 Task: Create a 45-minute meeting to brainstorm product development priorities.
Action: Mouse pressed left at (68, 132)
Screenshot: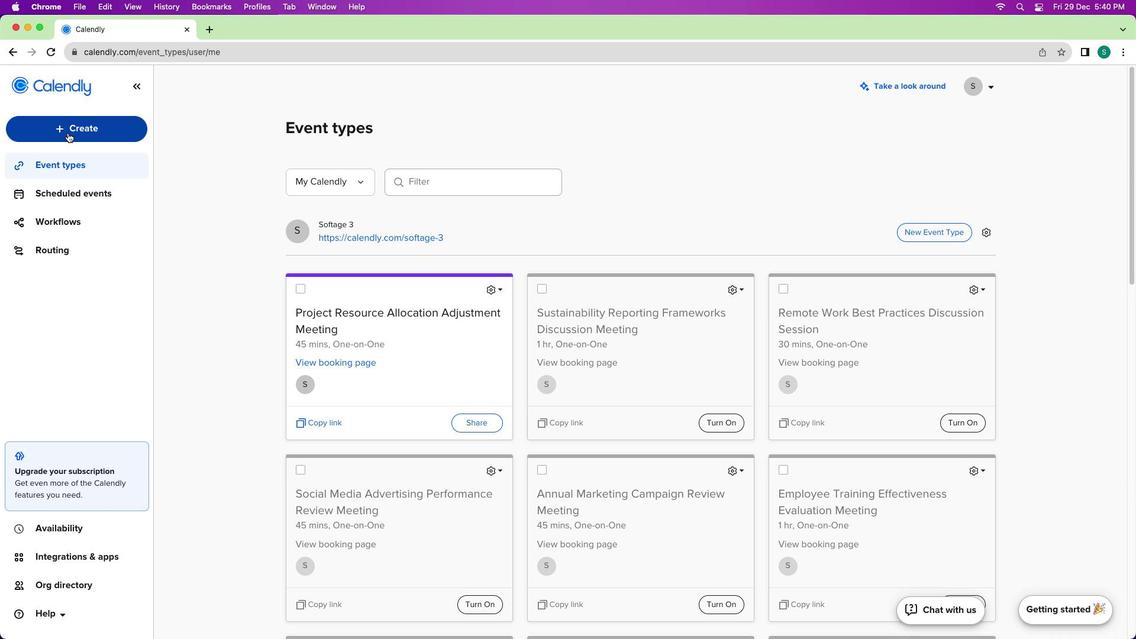 
Action: Mouse moved to (71, 160)
Screenshot: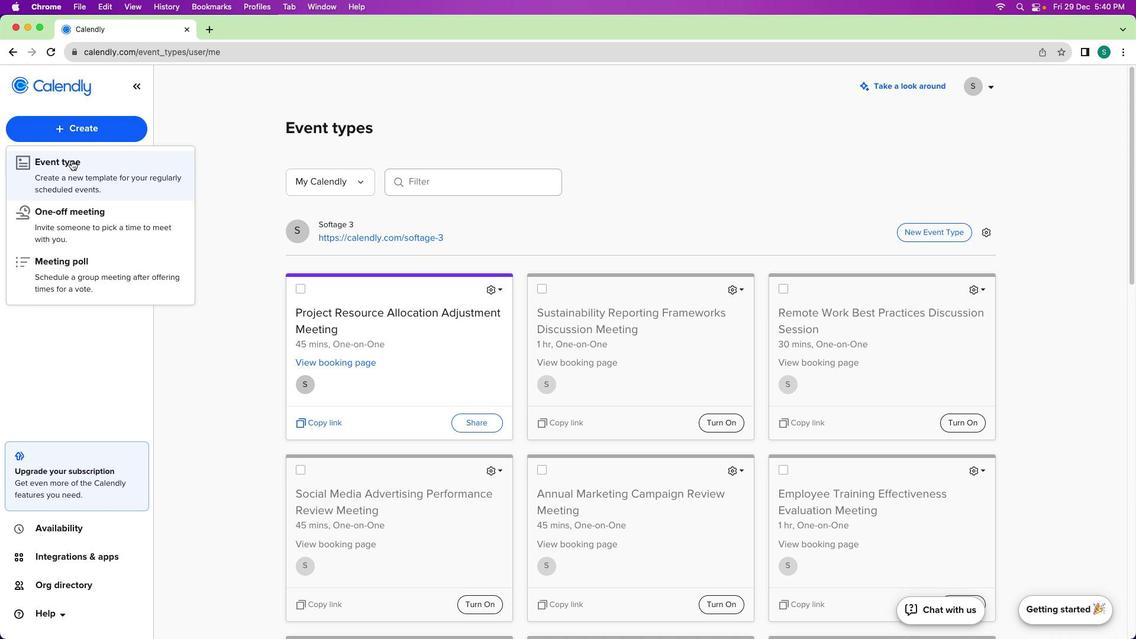 
Action: Mouse pressed left at (71, 160)
Screenshot: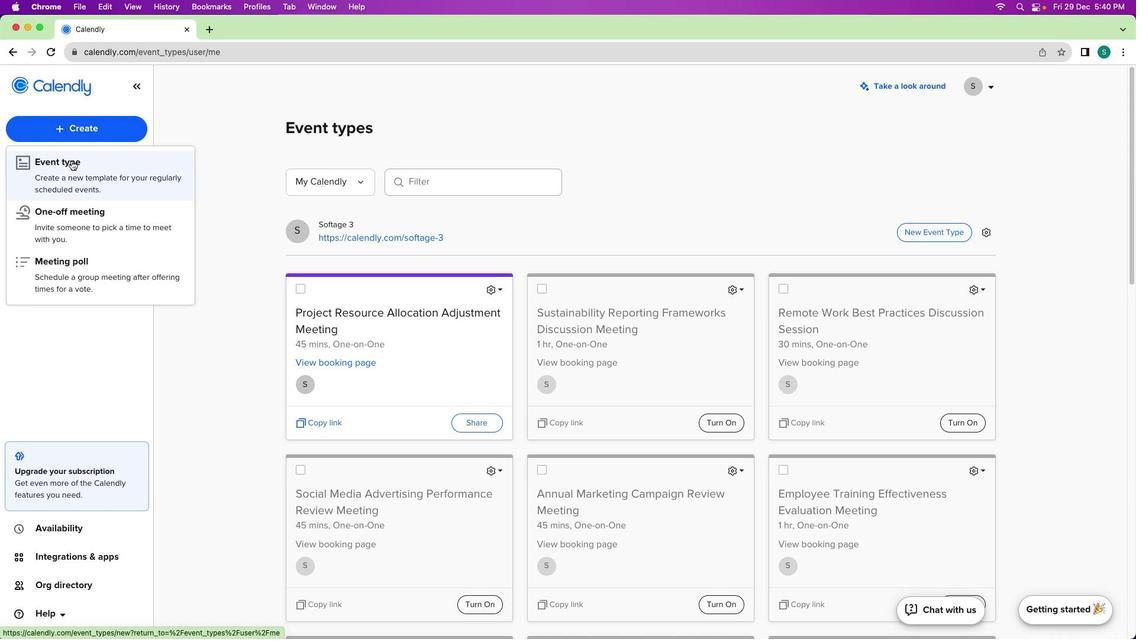 
Action: Mouse moved to (388, 226)
Screenshot: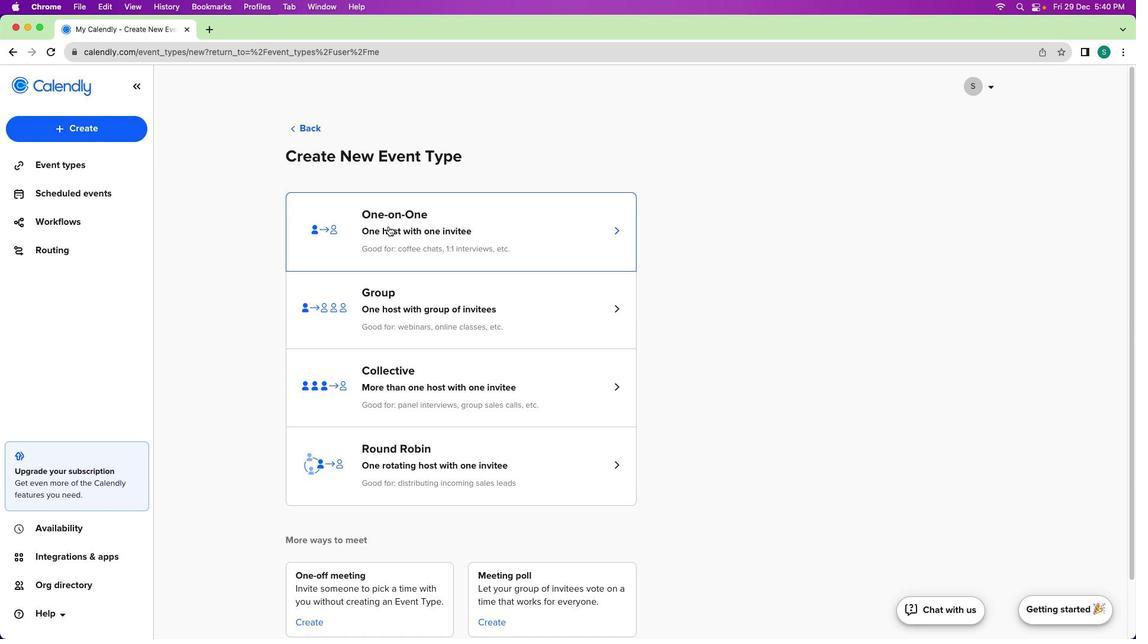 
Action: Mouse pressed left at (388, 226)
Screenshot: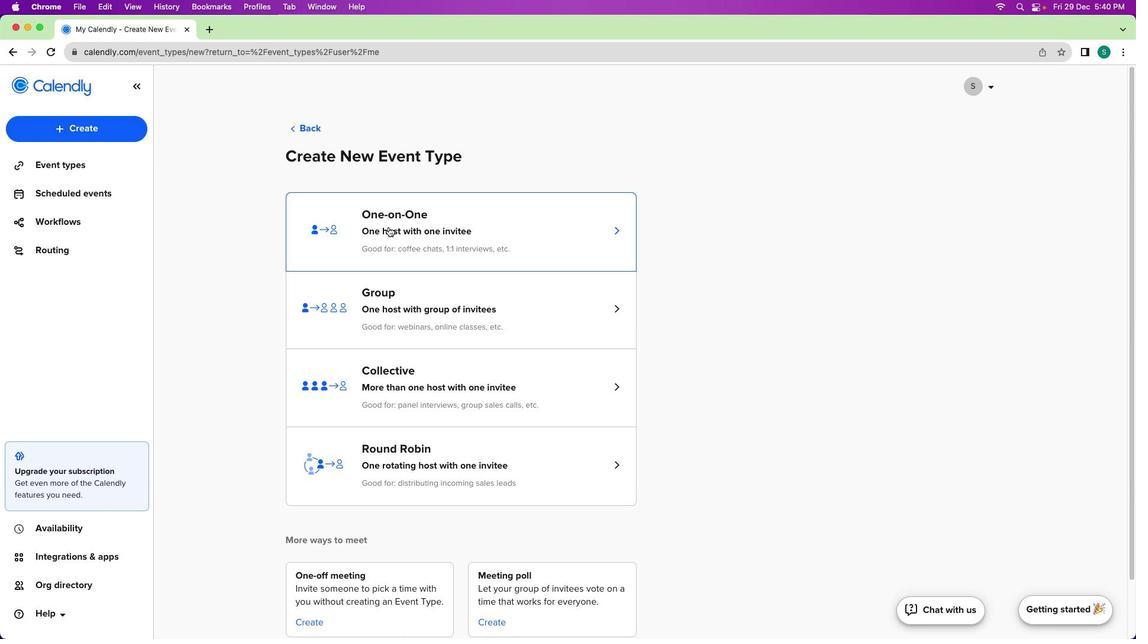 
Action: Mouse moved to (168, 187)
Screenshot: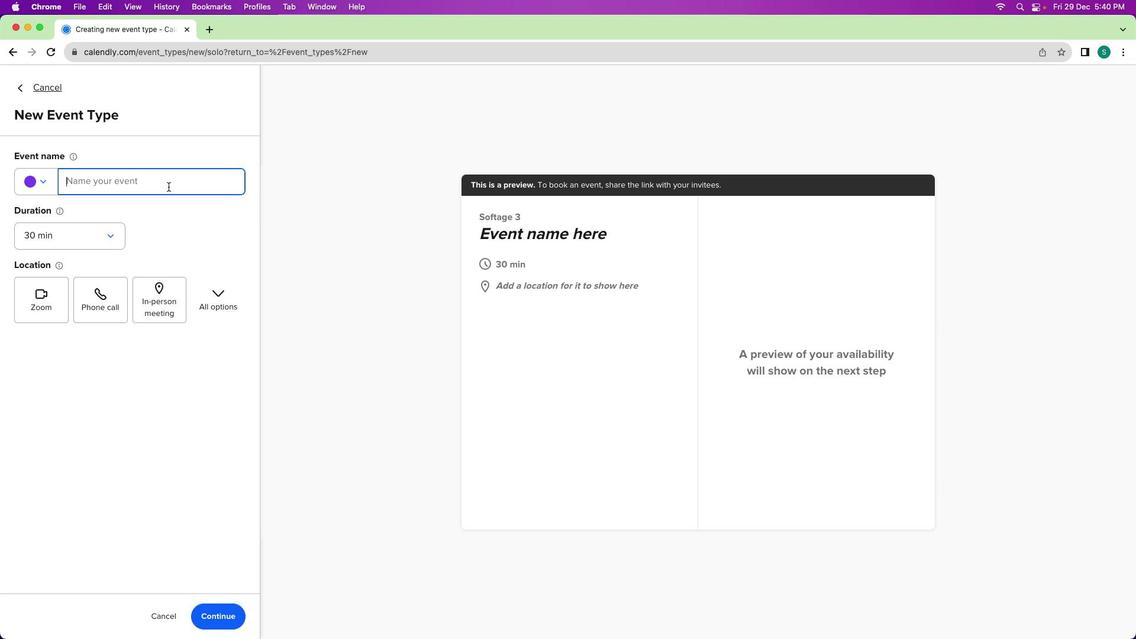 
Action: Mouse pressed left at (168, 187)
Screenshot: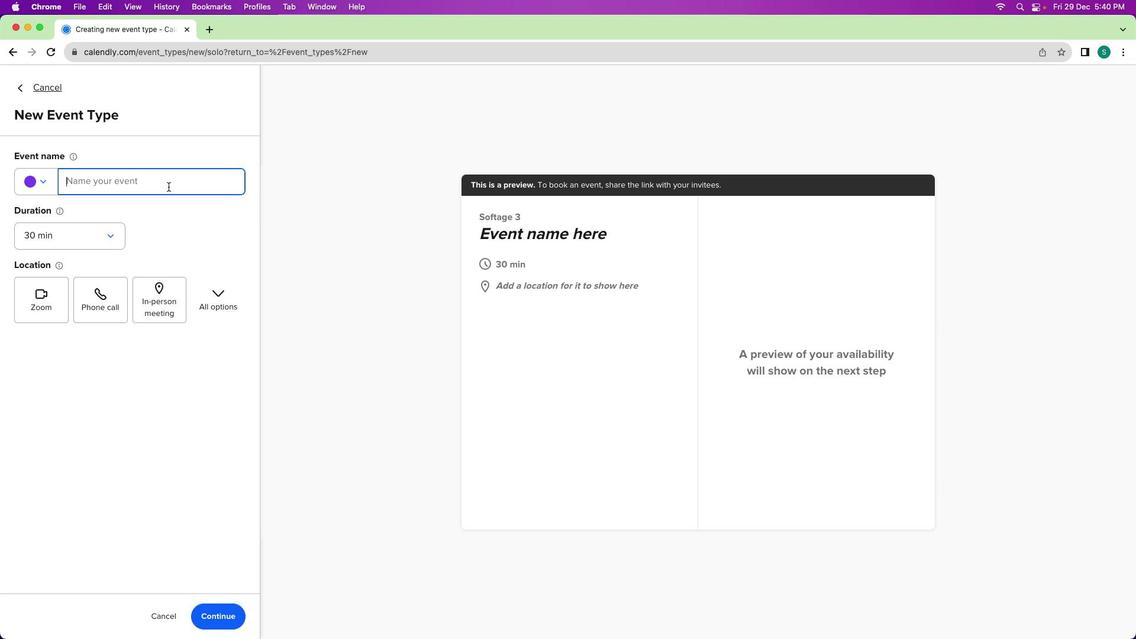 
Action: Mouse moved to (162, 185)
Screenshot: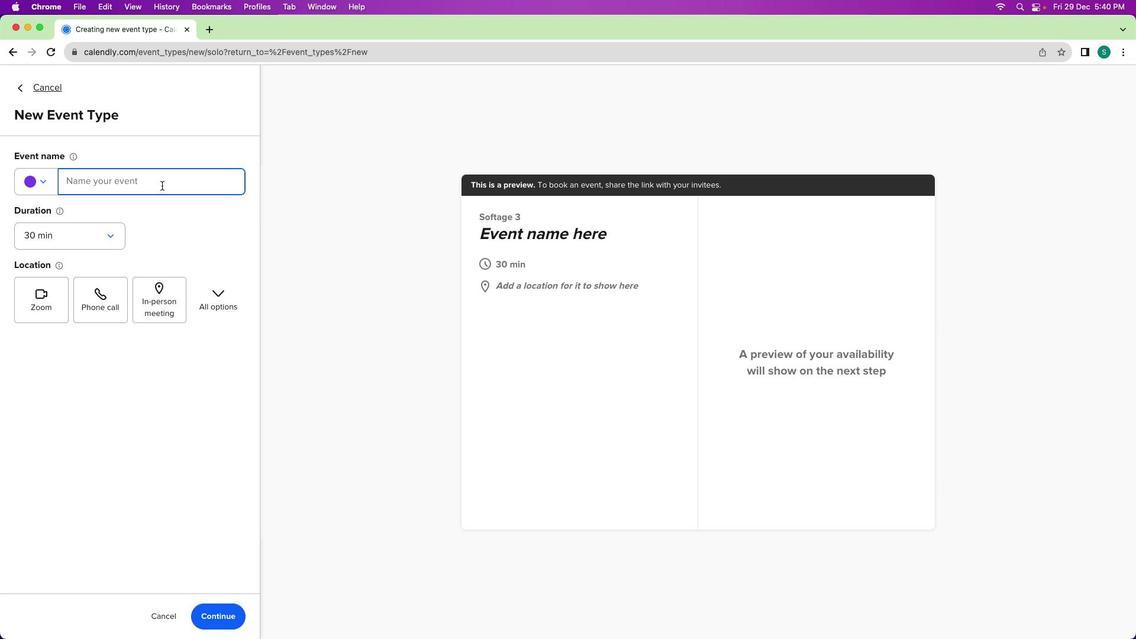 
Action: Key pressed Key.shift'P''r''o''d''u''c''t'Key.spaceKey.shift'D''e''v''e''l''o''p''m''e''n''t'Key.spaceKey.shift'P''r''i''o''r''i''t''i''e''s'Key.spaceKey.shift_r'B''r''a''i''n''s''t''o''r''m''i''n''g'Key.spaceKey.shift'M''e''e''t''i''n''g'
Screenshot: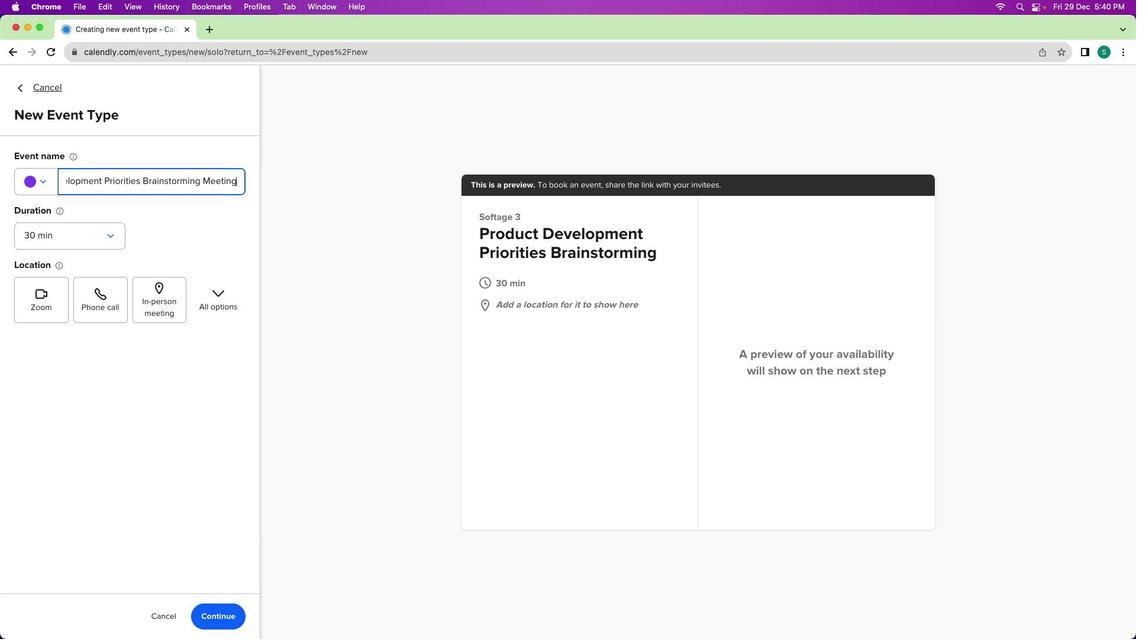 
Action: Mouse moved to (91, 243)
Screenshot: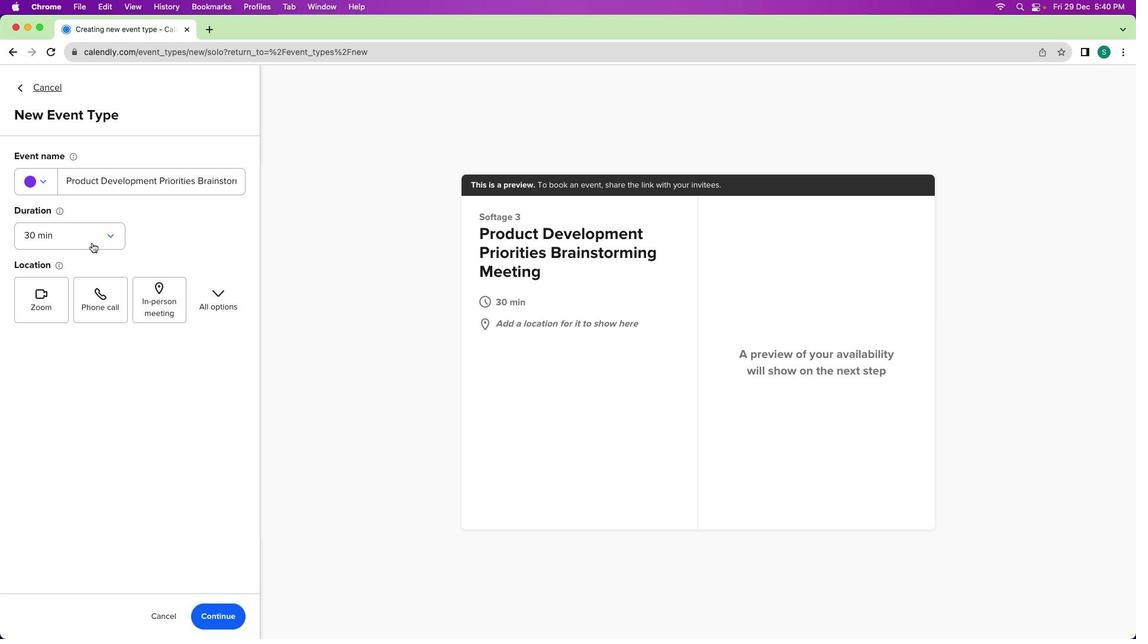 
Action: Mouse pressed left at (91, 243)
Screenshot: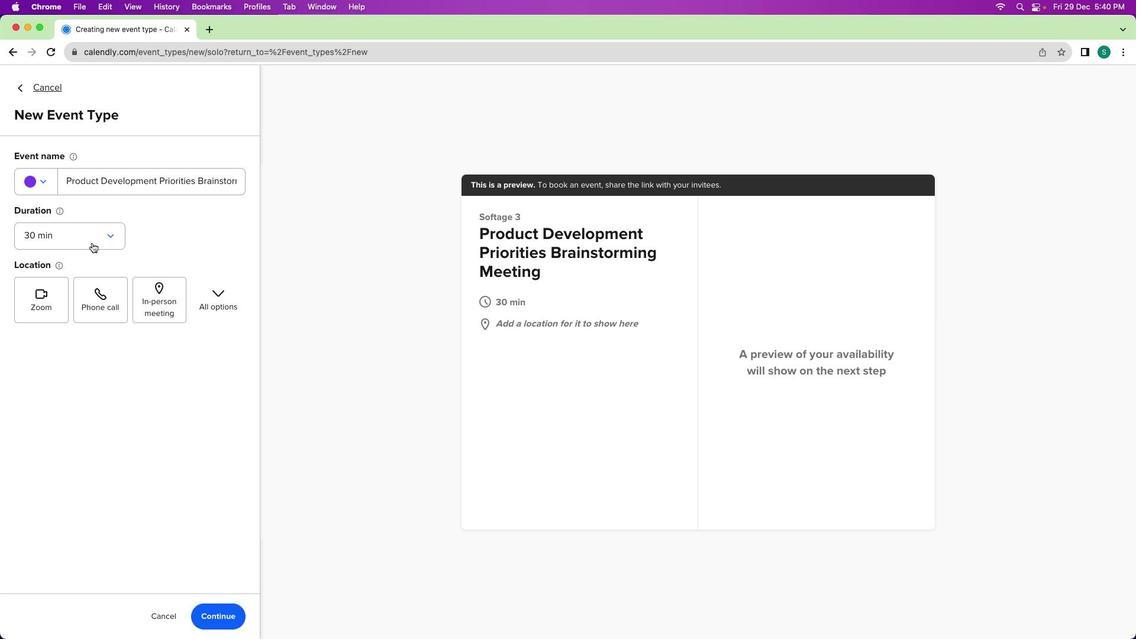 
Action: Mouse moved to (73, 314)
Screenshot: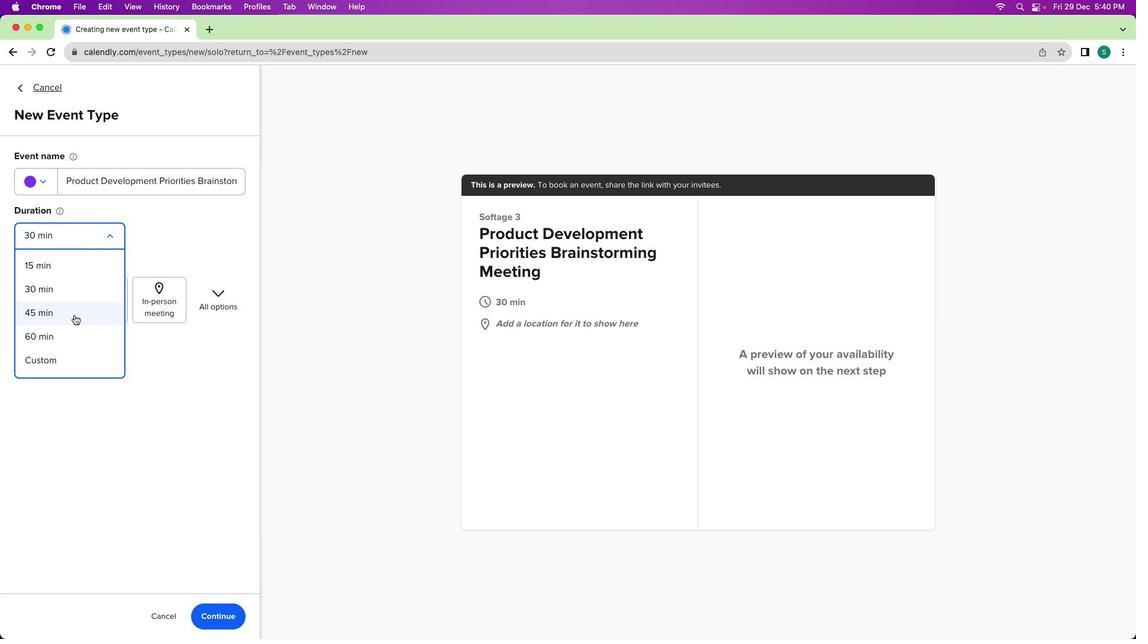 
Action: Mouse pressed left at (73, 314)
Screenshot: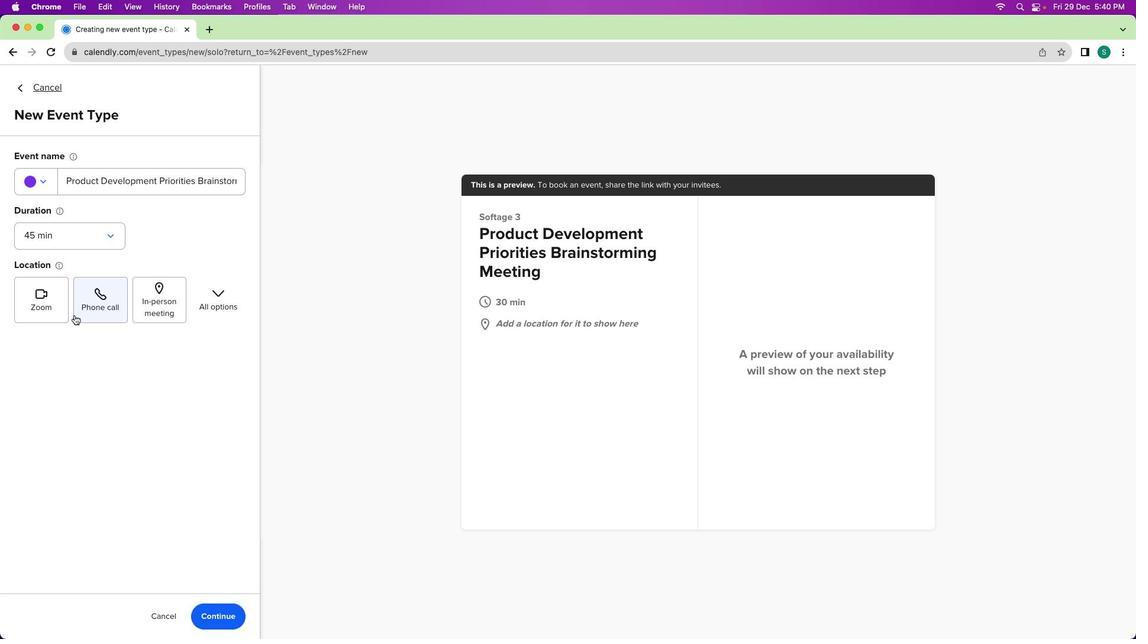 
Action: Mouse moved to (40, 181)
Screenshot: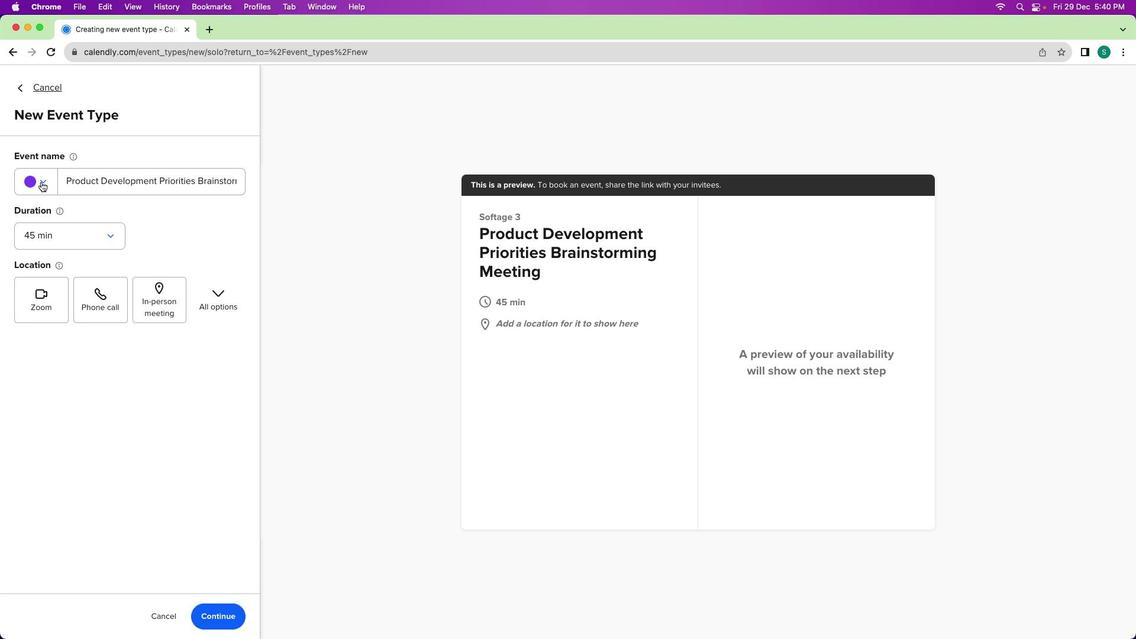 
Action: Mouse pressed left at (40, 181)
Screenshot: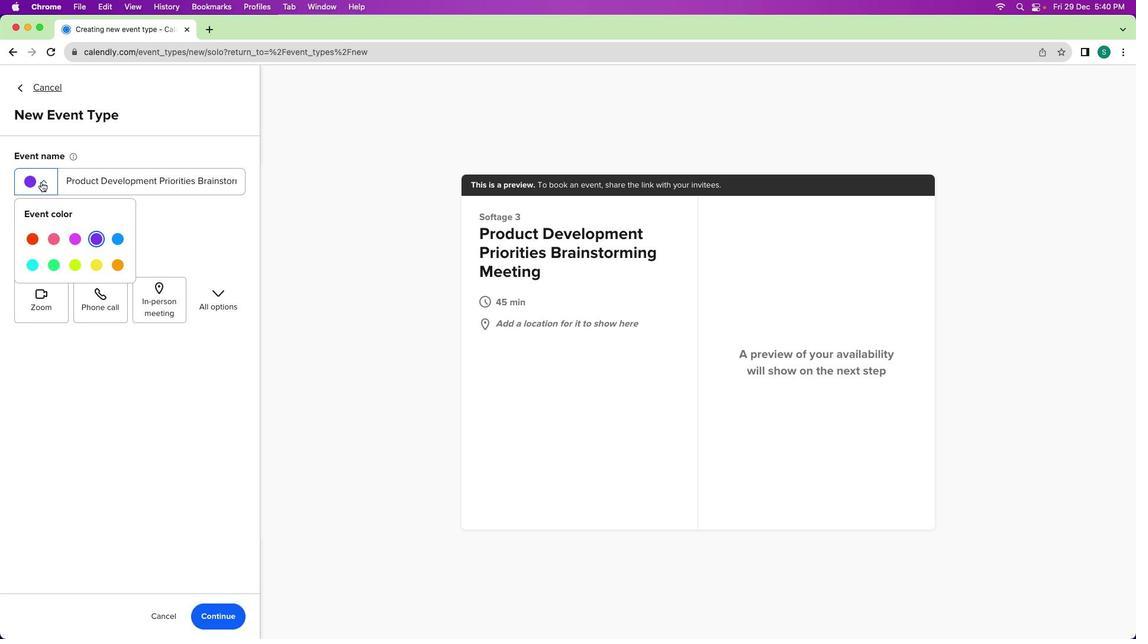
Action: Mouse moved to (100, 270)
Screenshot: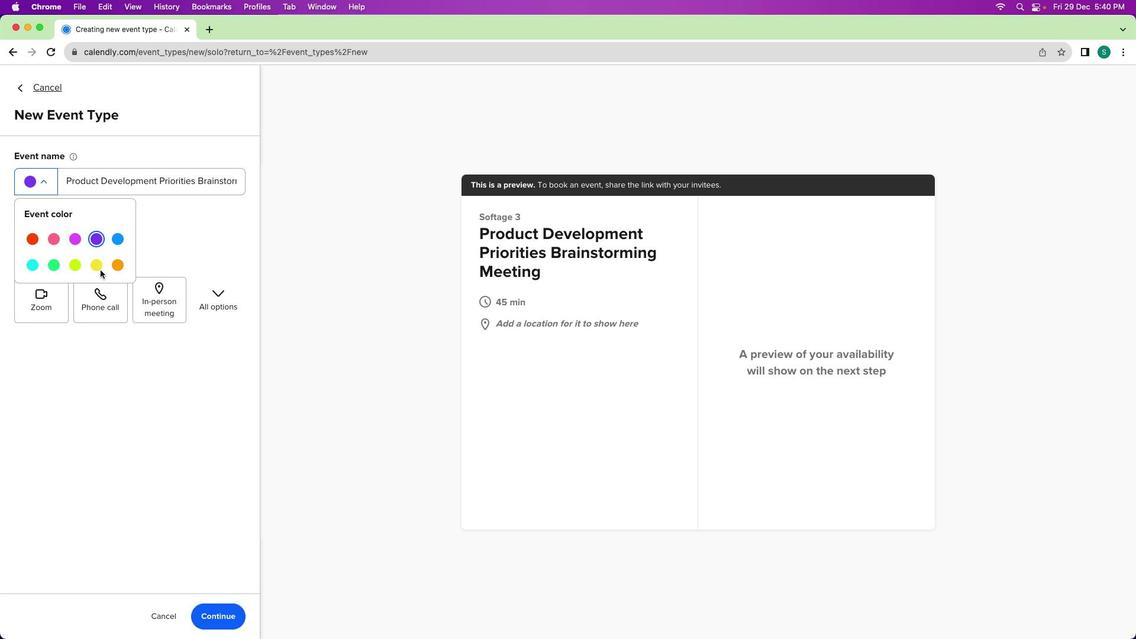
Action: Mouse pressed left at (100, 270)
Screenshot: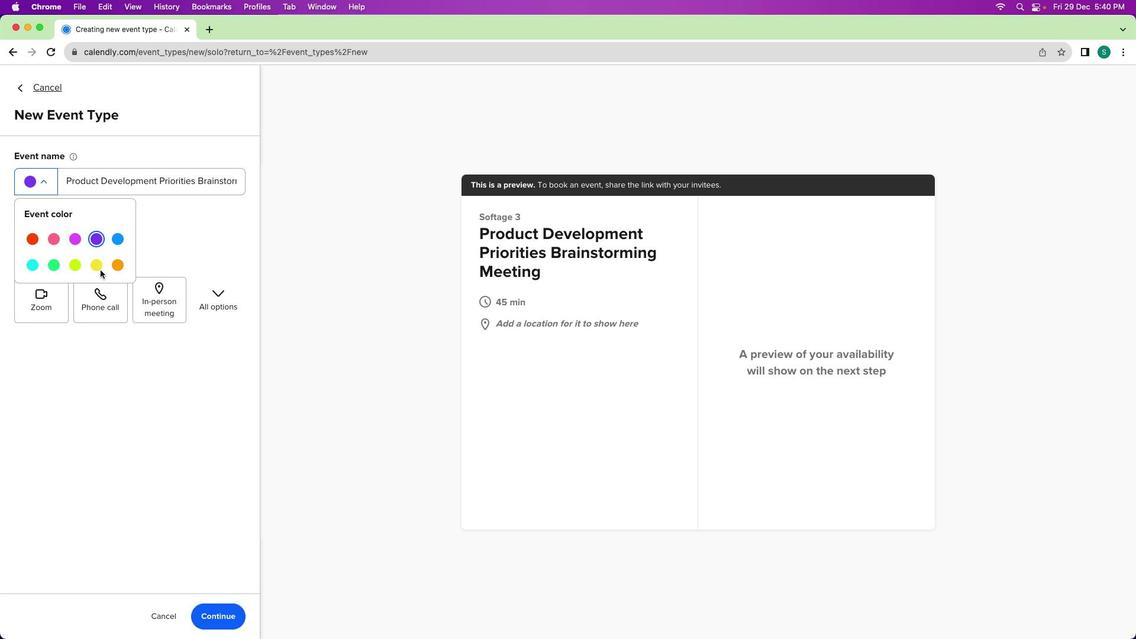 
Action: Mouse moved to (43, 184)
Screenshot: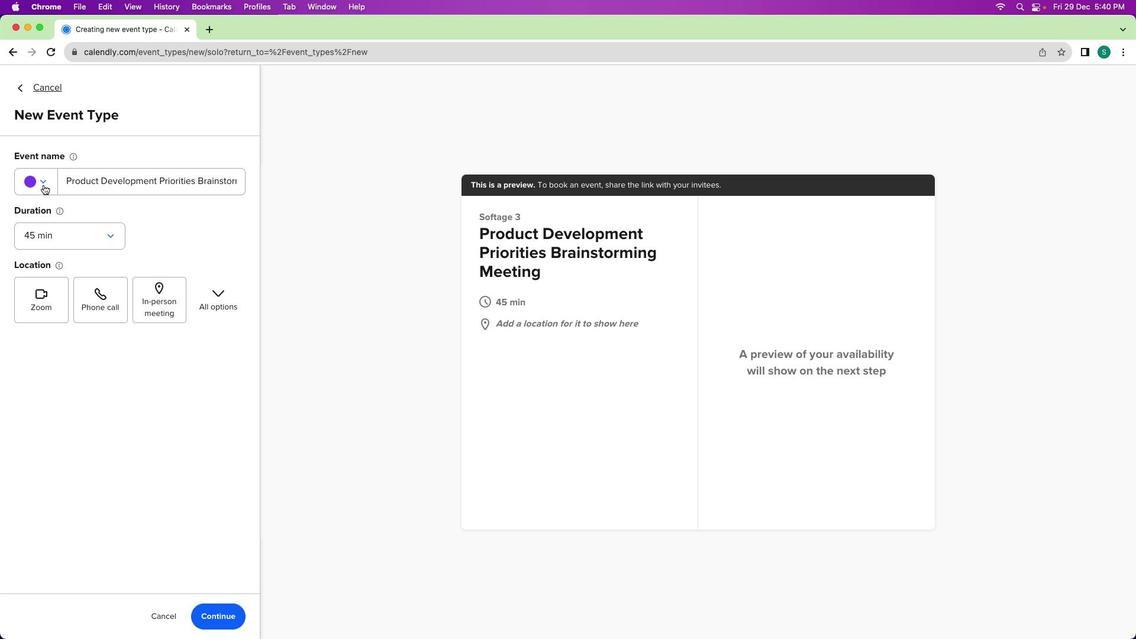 
Action: Mouse pressed left at (43, 184)
Screenshot: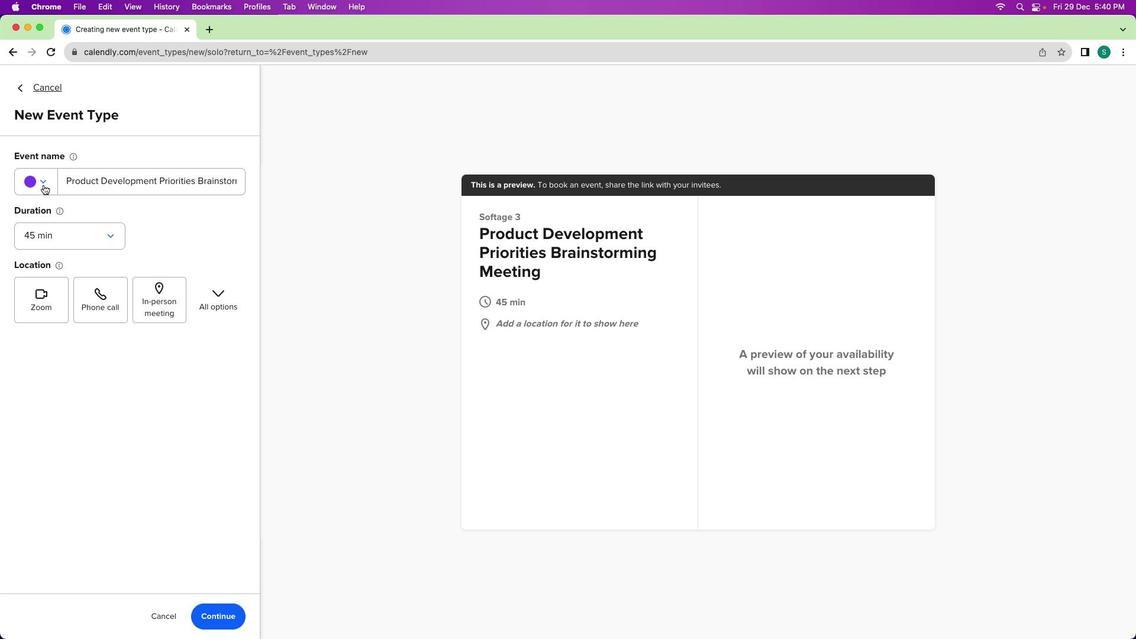 
Action: Mouse moved to (95, 268)
Screenshot: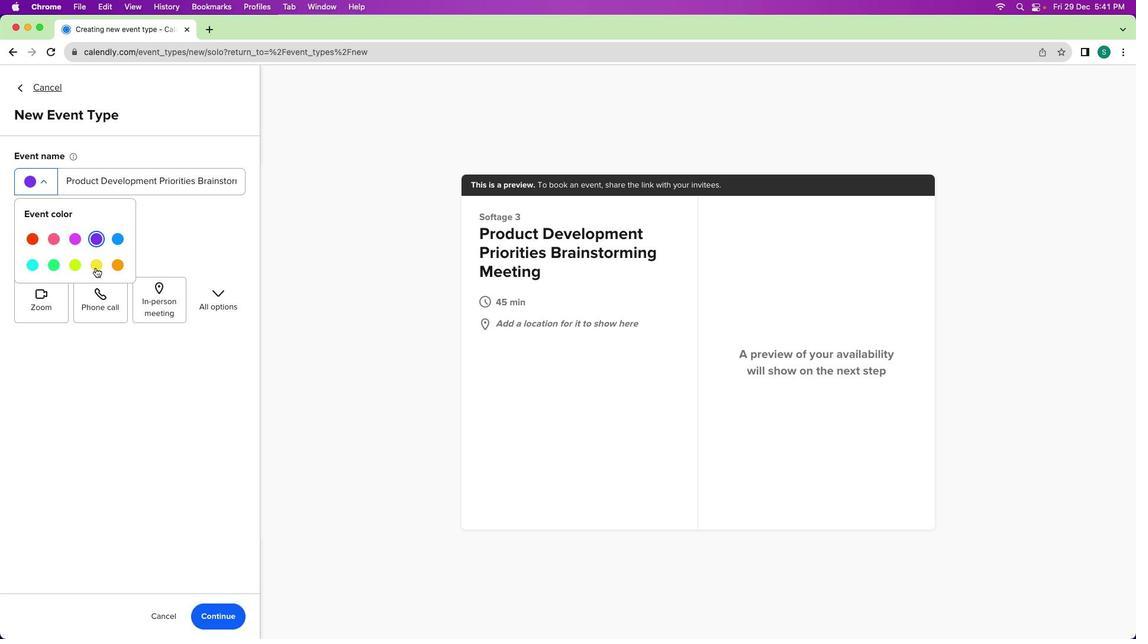 
Action: Mouse pressed left at (95, 268)
Screenshot: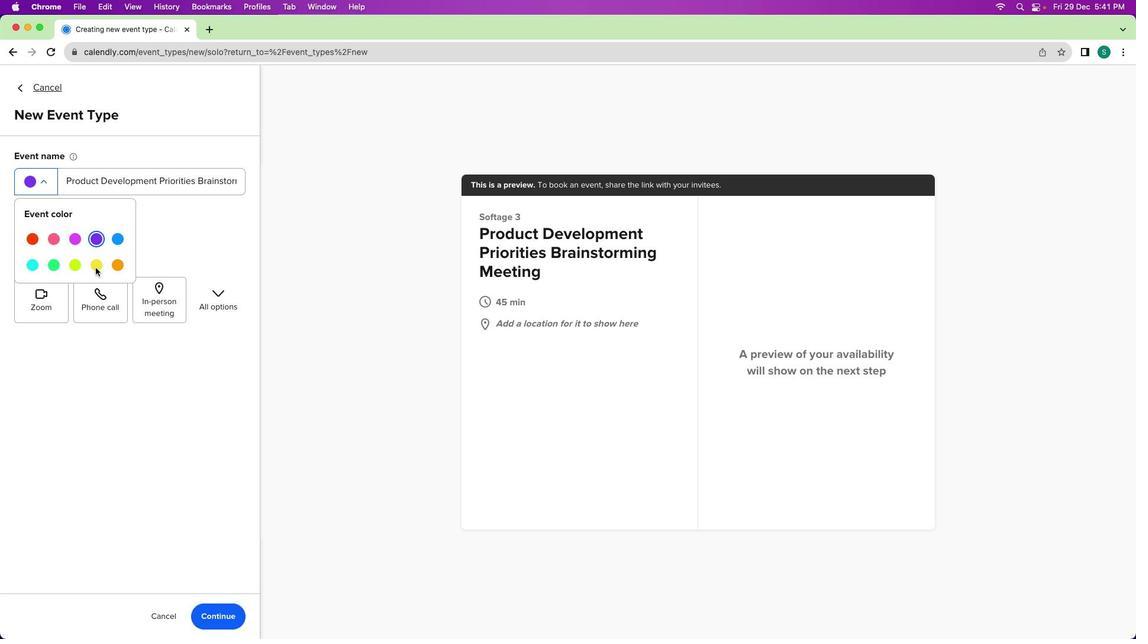 
Action: Mouse moved to (55, 289)
Screenshot: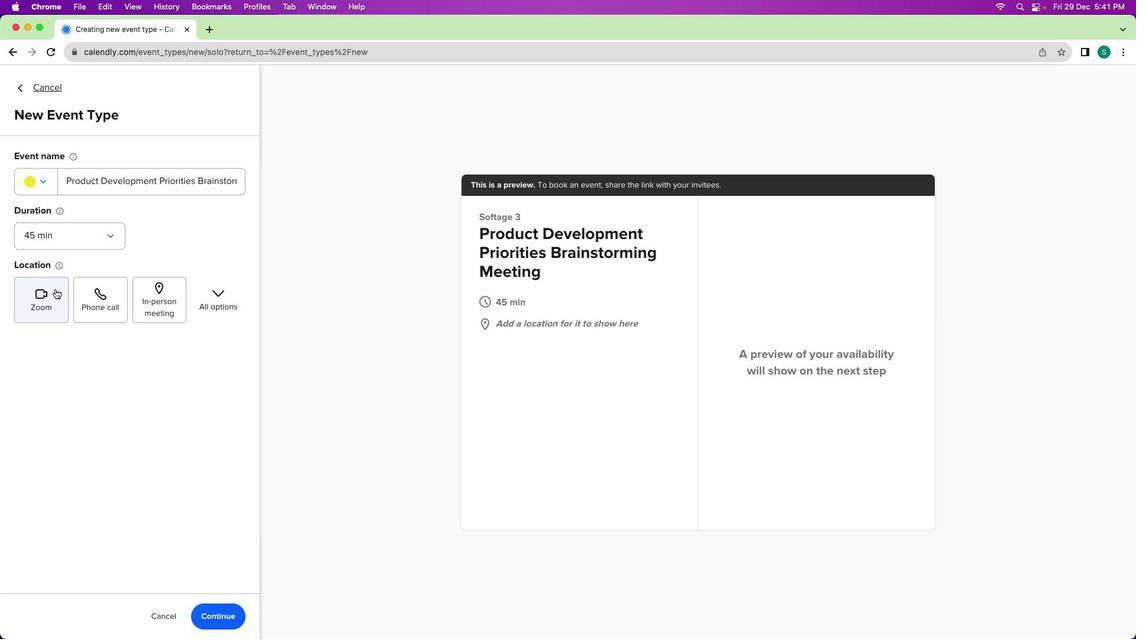 
Action: Mouse pressed left at (55, 289)
Screenshot: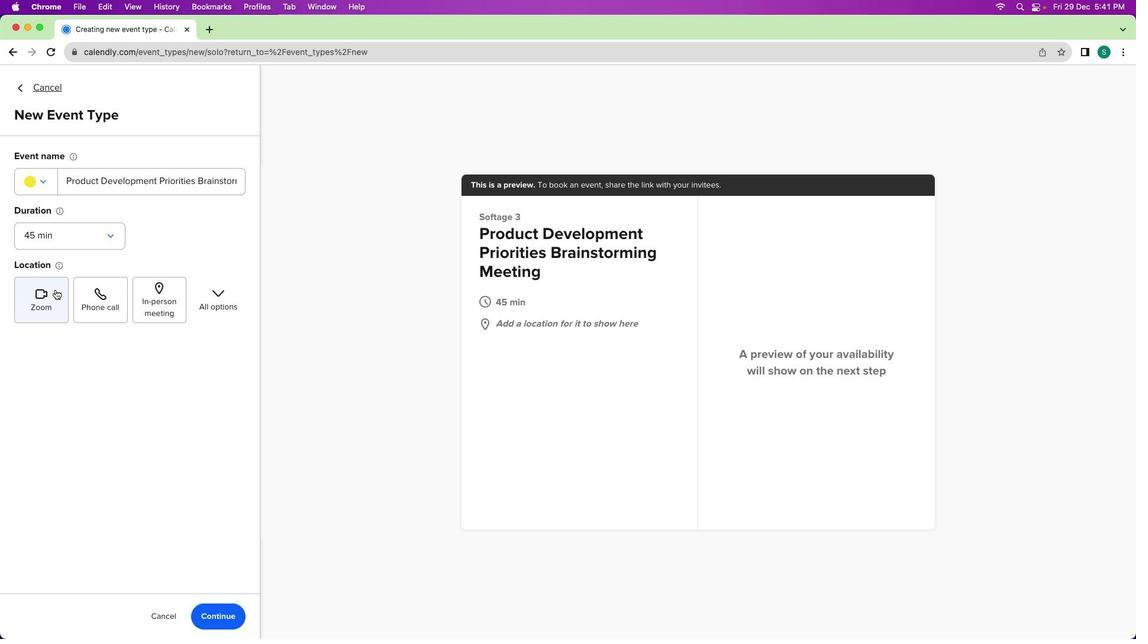 
Action: Mouse moved to (235, 610)
Screenshot: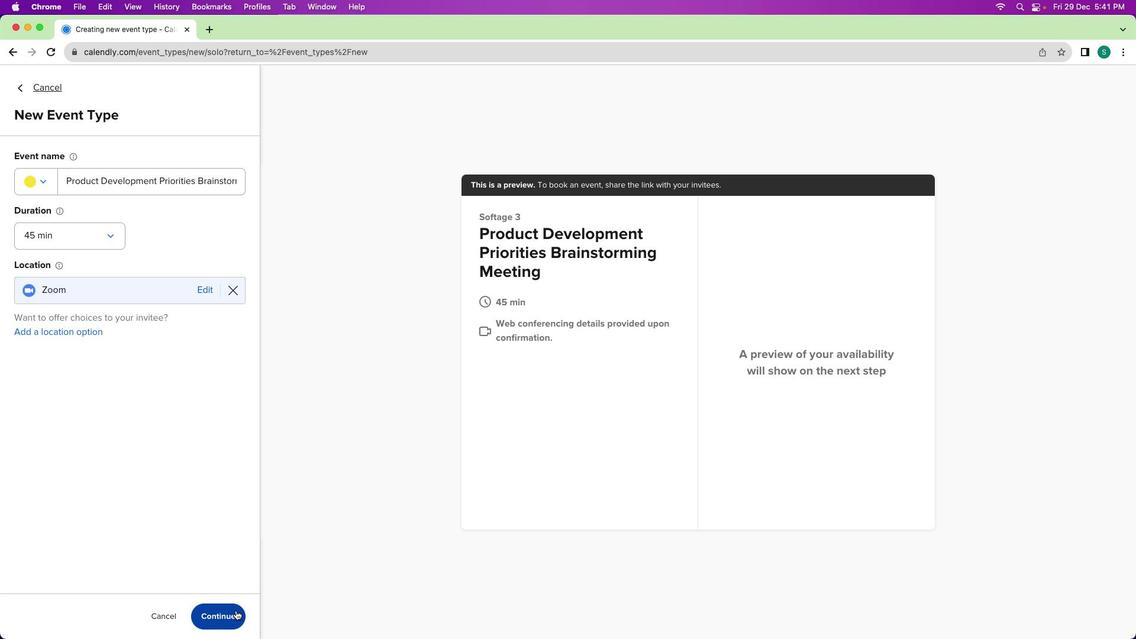 
Action: Mouse pressed left at (235, 610)
Screenshot: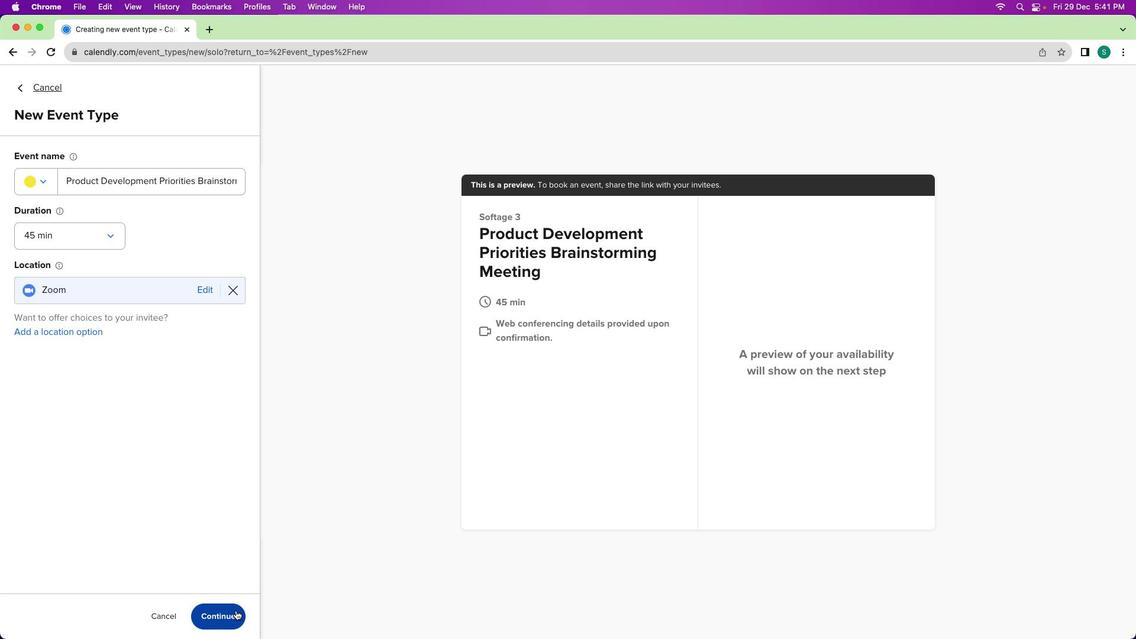 
Action: Mouse moved to (234, 208)
Screenshot: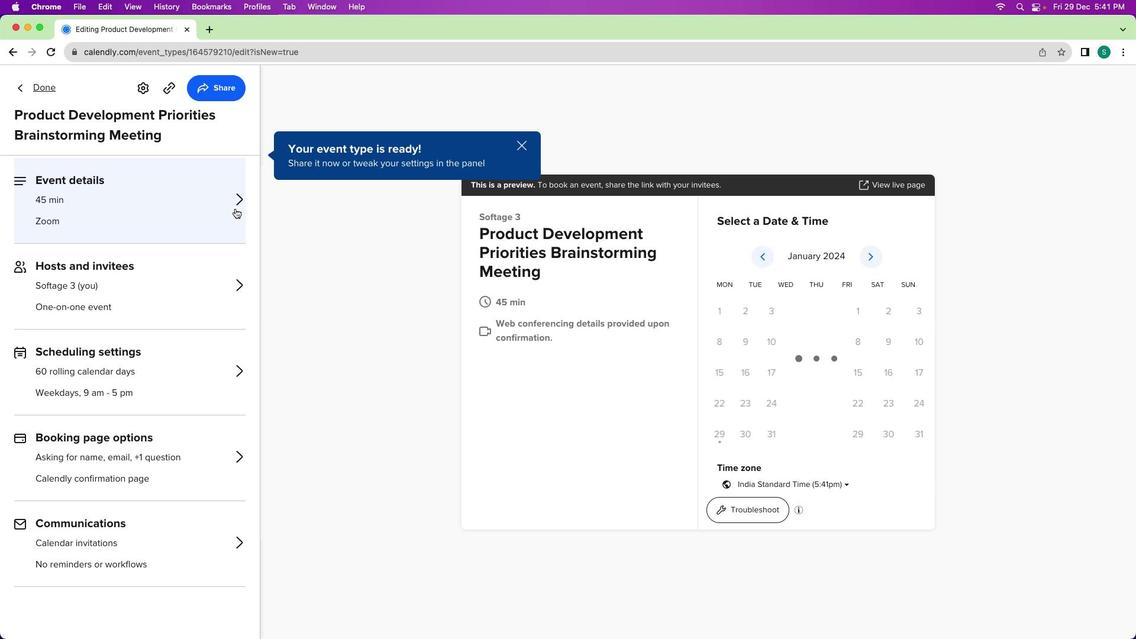 
Action: Mouse pressed left at (234, 208)
Screenshot: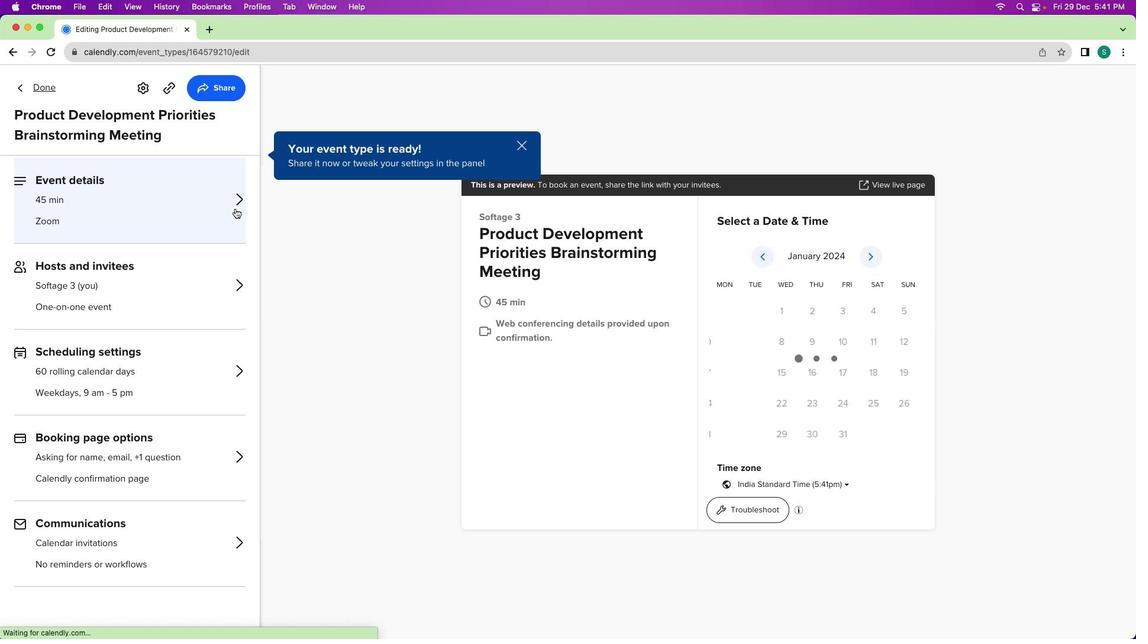 
Action: Mouse moved to (73, 430)
Screenshot: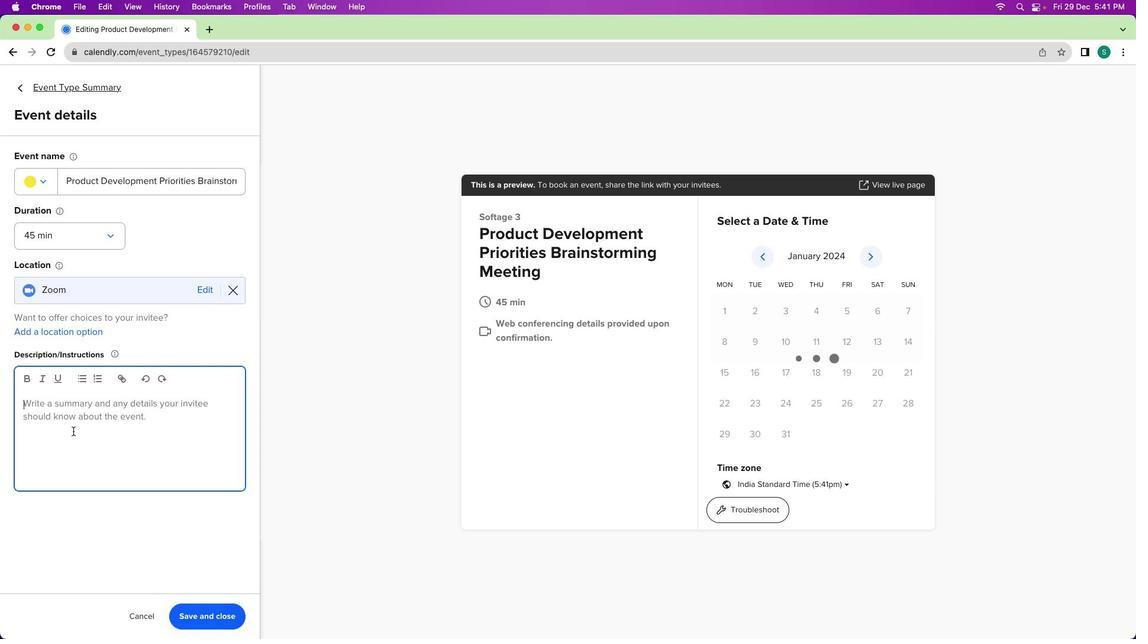 
Action: Mouse pressed left at (73, 430)
Screenshot: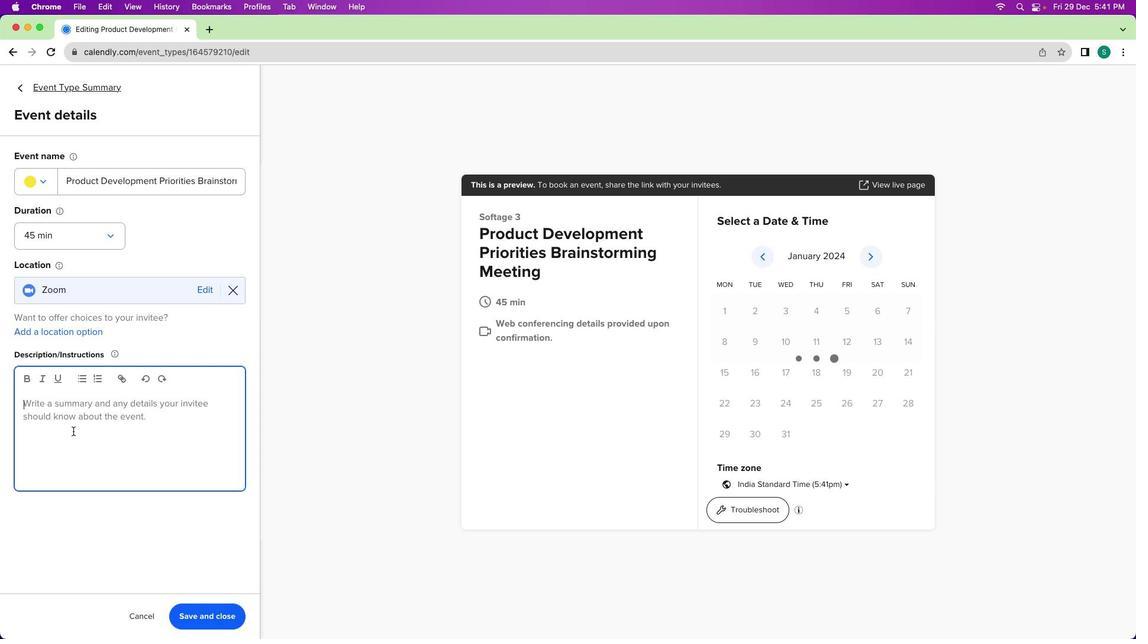 
Action: Mouse moved to (73, 430)
Screenshot: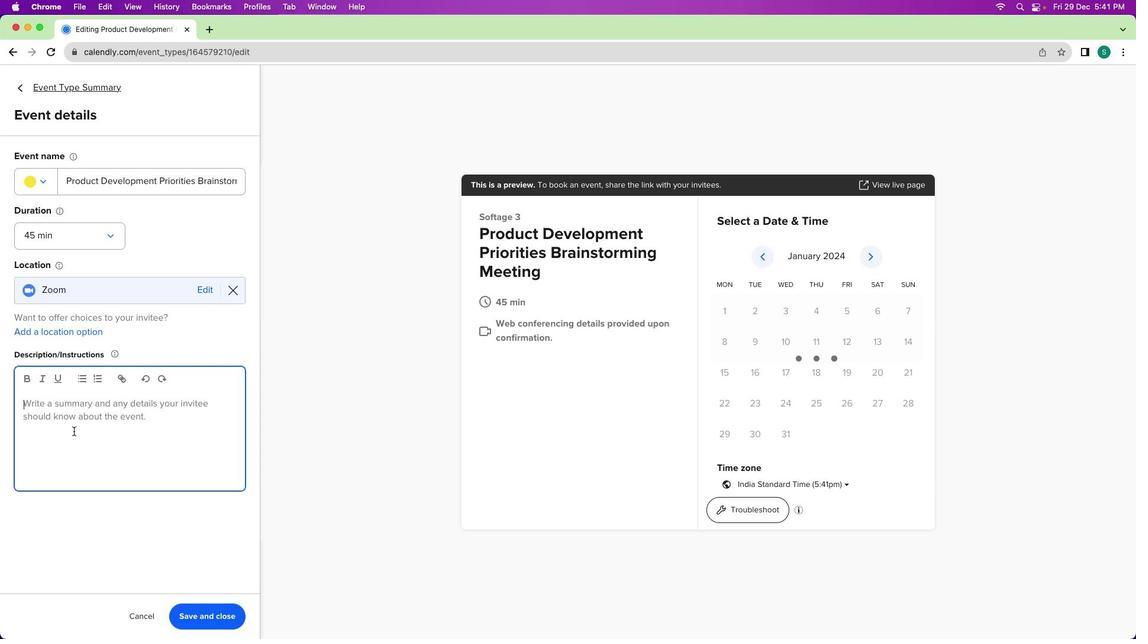 
Action: Key pressed Key.shift'A''n'Key.space'e''n''g''a''g''i''n''g'Key.space's''e''s''s''s'Key.backspace'i''o''n'Key.space'd''e''d''i''c''a''t''e''d'Key.space't''o'Key.space'b''r''a''i''n''s''t''o''r''m''i''n''g'Key.space'p''r''o''d''u''c''t'Key.space'd''e''v''e''l''o''p''m''e''n''t'Key.space'p''r''i''o''r''i''t''i''e''s''.'Key.spaceKey.shift'I''n'Key.space't''j''i''s'Key.spaceKey.backspaceKey.backspaceKey.backspaceKey.backspace'h''i''s'Key.space'm''w''w'Key.backspaceKey.backspace'e''e''t''i''n''g'','Key.space'w''e'Key.space'w''i''l''l'Key.space'l''o''o''k'Key.space'i''n''t''o'Key.space'p''o''t''e''n''t''i''a''l'Key.space'f''e''a''t''u''r''e''s'','Key.space'a'Key.backspace'e''n''a'Key.backspace'h''a''n''c''e''m''e''n''t''s'','Key.space'a''n''f'Key.spaceKey.backspaceKey.backspace'd'Key.space's''t''r''a''t''e''g''i''c'Key.space'd''i''r''e''c''t''i''o''n''s'Key.space'f''o''r'Key.space'o''u''r'Key.space'p''t''o''d''u''c''t'Key.space'r'Key.backspaceKey.backspaceKey.backspaceKey.backspaceKey.backspaceKey.backspaceKey.backspaceKey.backspace'r''o''d''u''c''t'Key.space'r''o''a''d''m''a''p''.'
Screenshot: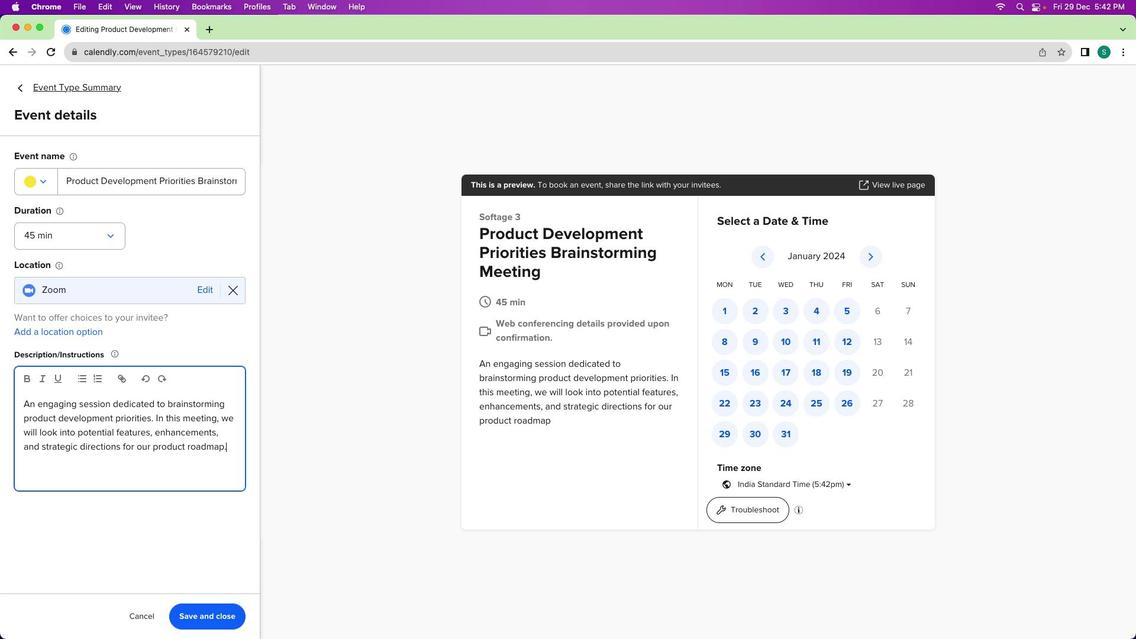 
Action: Mouse moved to (199, 620)
Screenshot: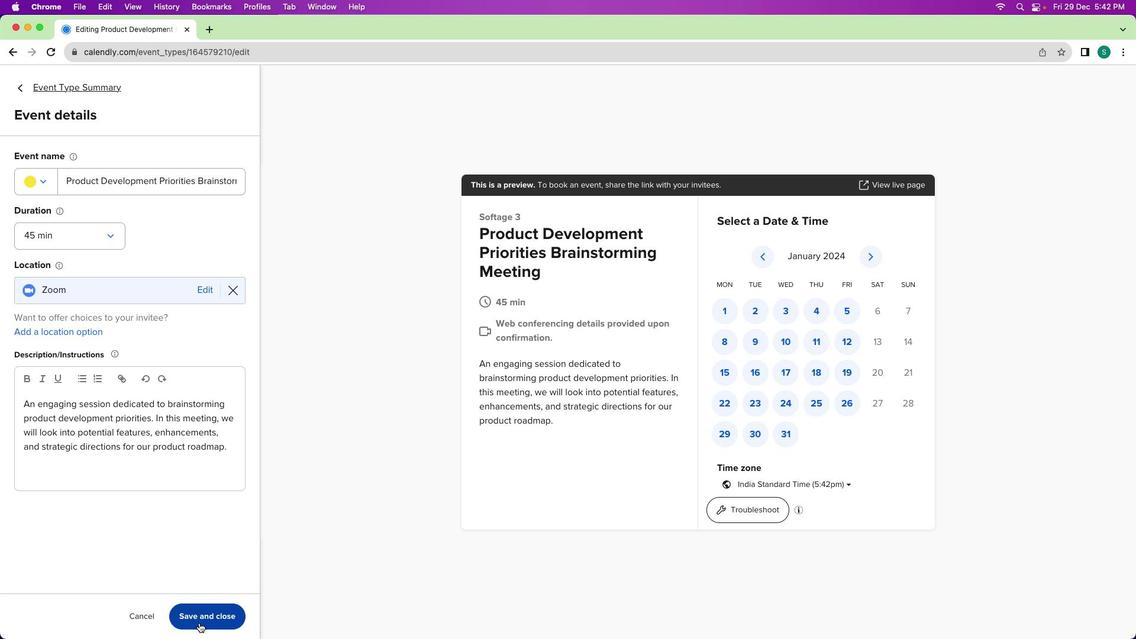 
Action: Mouse pressed left at (199, 620)
Screenshot: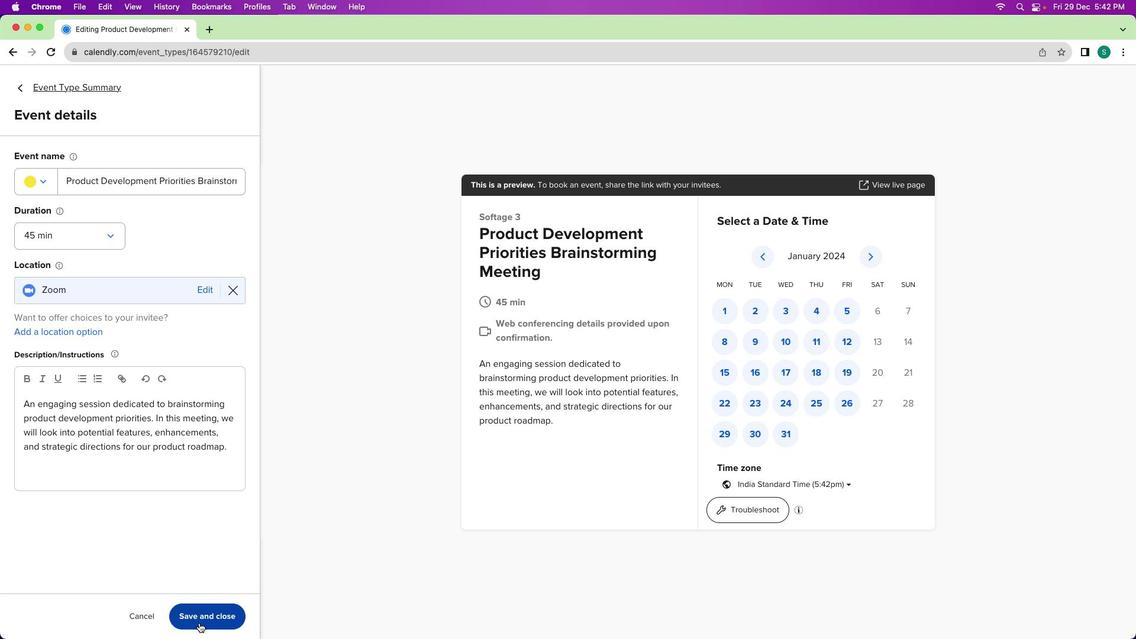 
Action: Mouse moved to (55, 88)
Screenshot: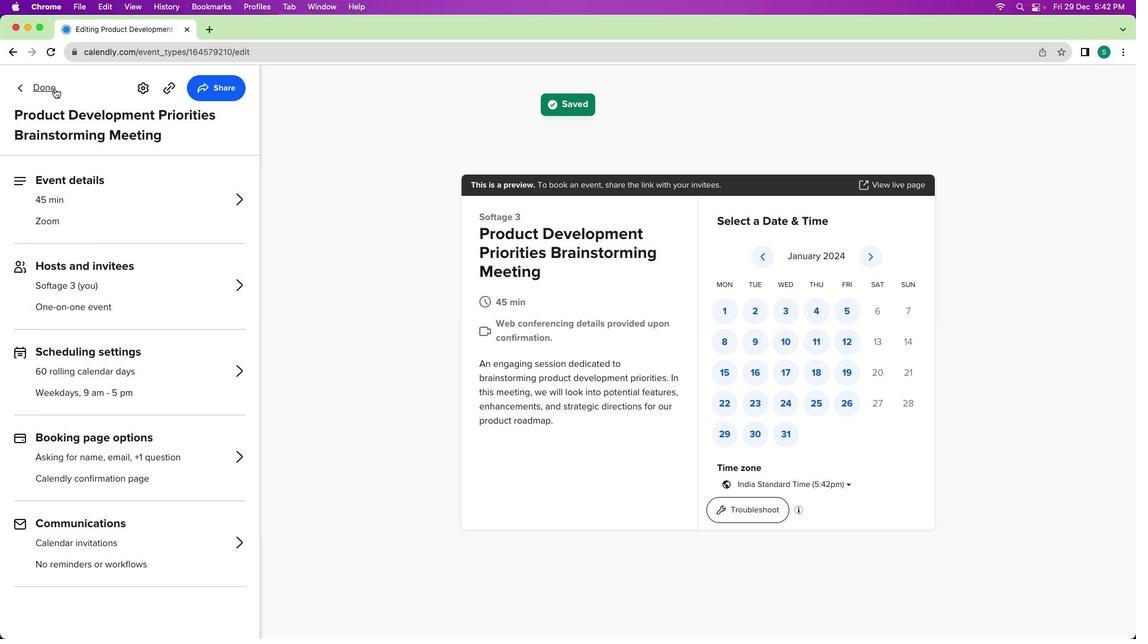 
Action: Mouse pressed left at (55, 88)
Screenshot: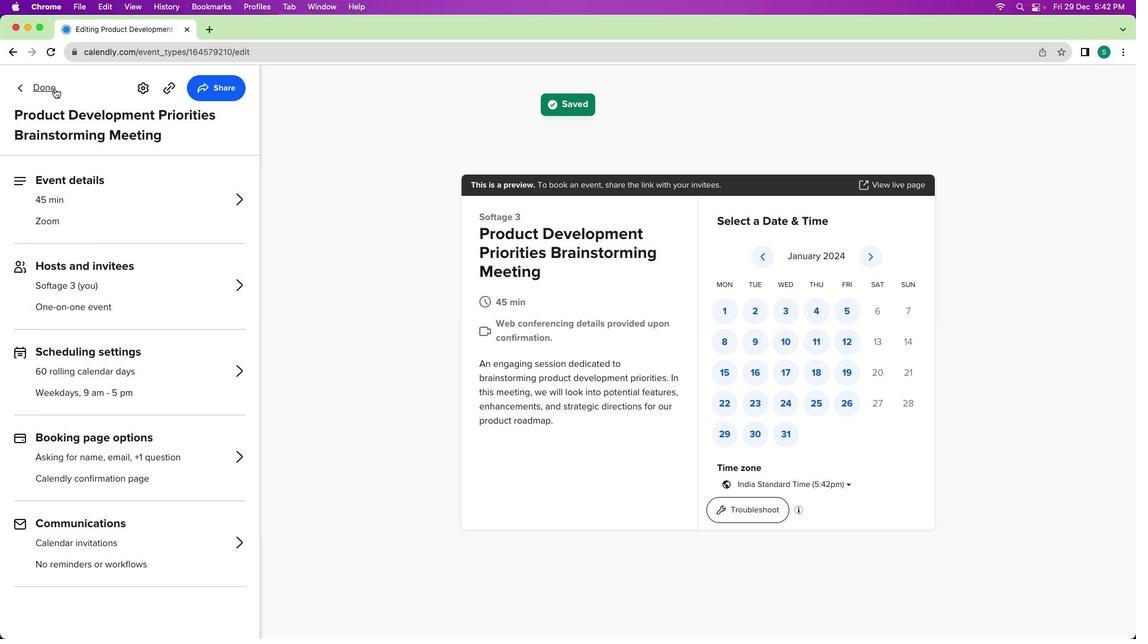 
Action: Mouse moved to (414, 357)
Screenshot: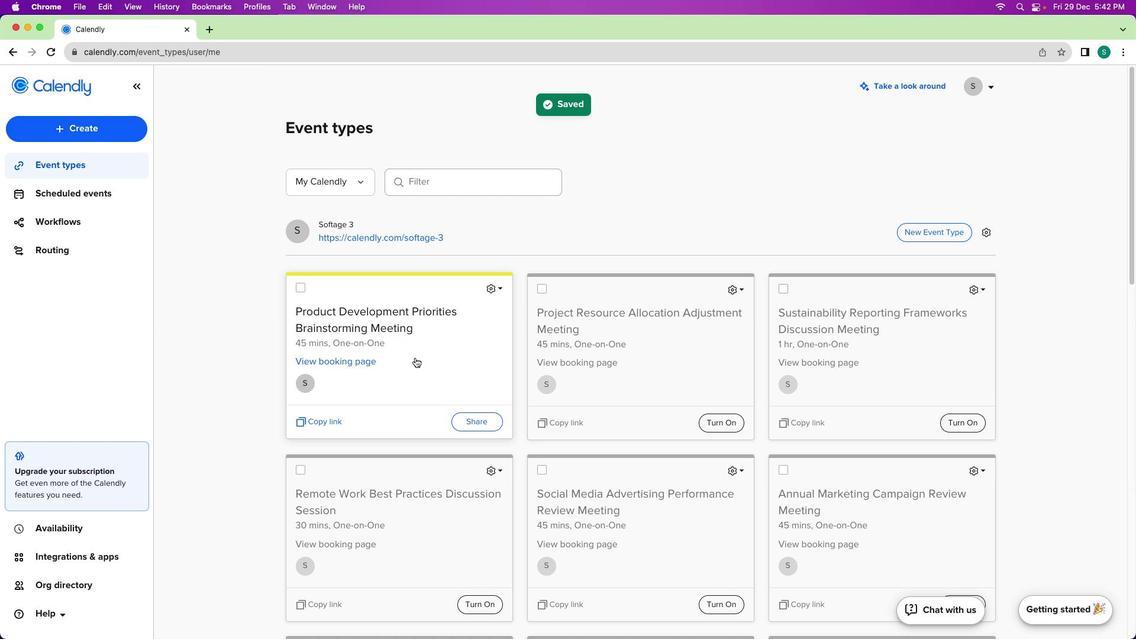 
